 Task: Create a due date automation when advanced on, 2 days after a card is due add dates not starting next month at 11:00 AM.
Action: Mouse moved to (1110, 95)
Screenshot: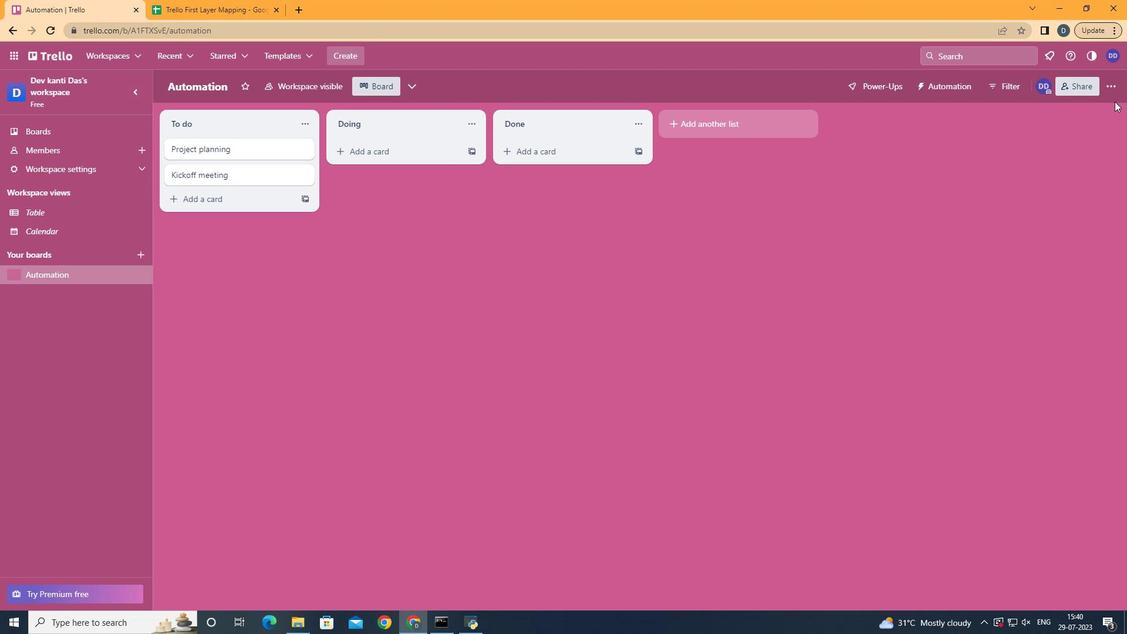 
Action: Mouse pressed left at (1110, 95)
Screenshot: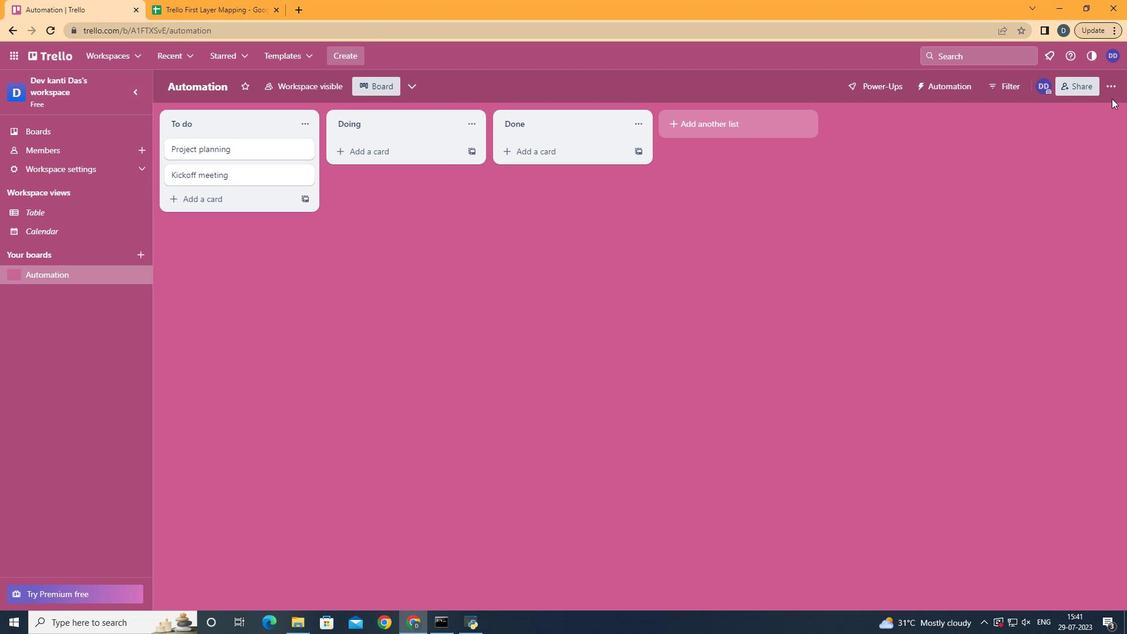 
Action: Mouse moved to (1110, 90)
Screenshot: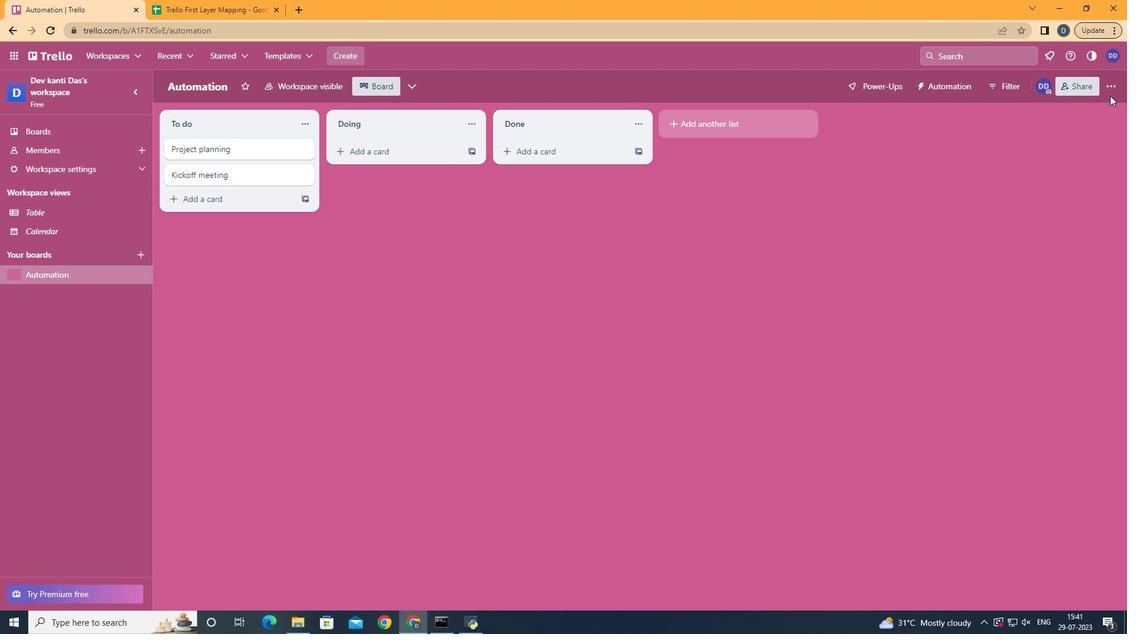 
Action: Mouse pressed left at (1110, 90)
Screenshot: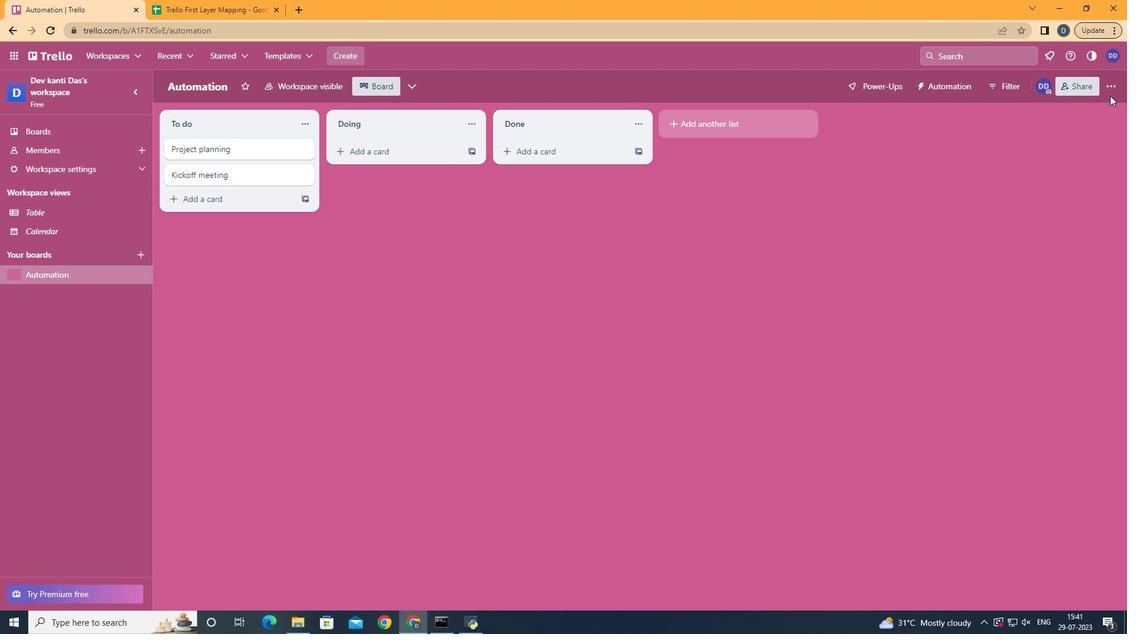 
Action: Mouse moved to (1013, 247)
Screenshot: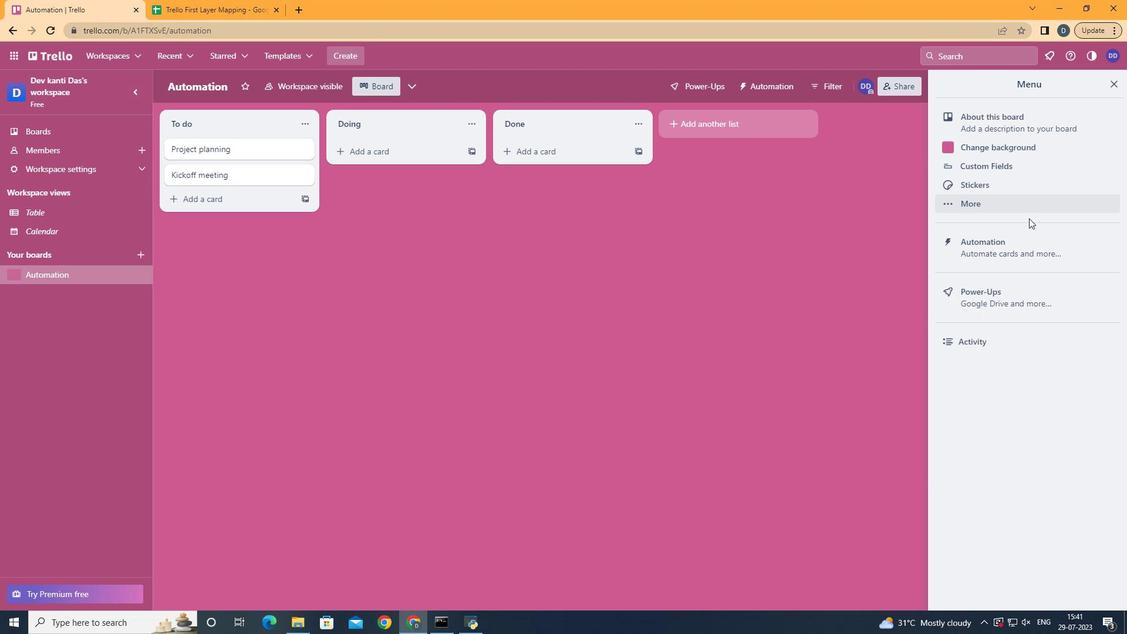 
Action: Mouse pressed left at (1013, 247)
Screenshot: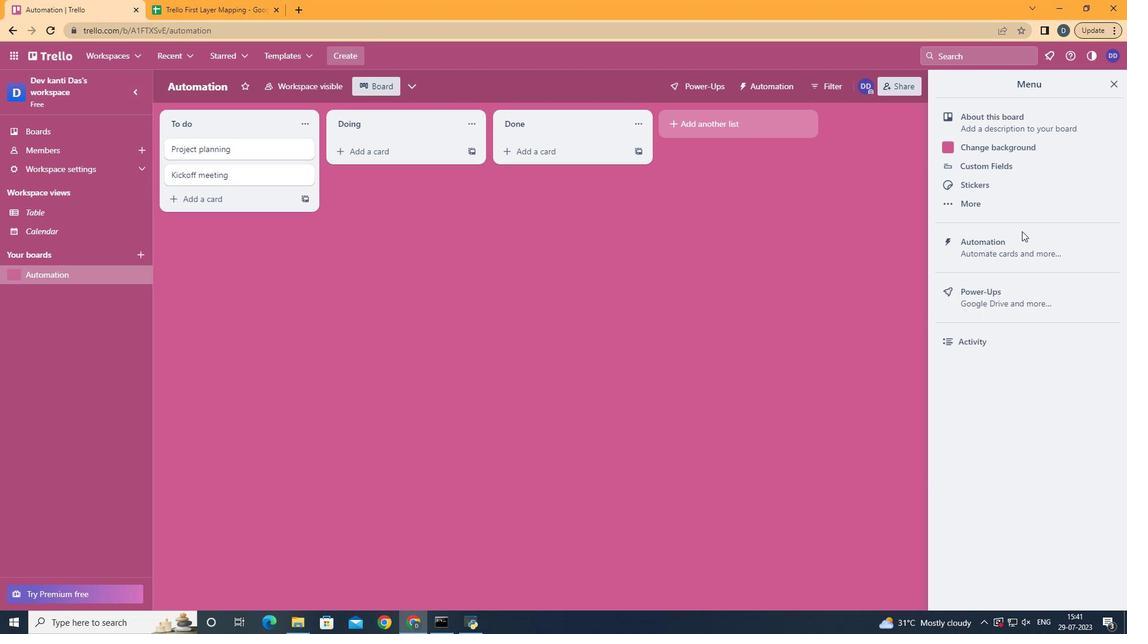 
Action: Mouse moved to (244, 231)
Screenshot: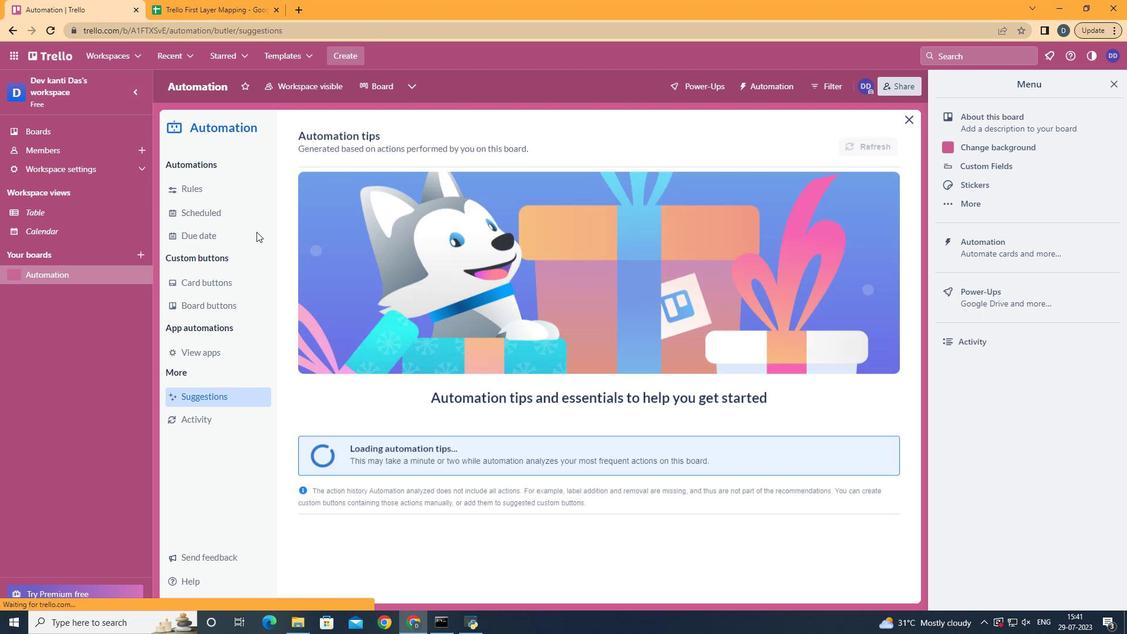 
Action: Mouse pressed left at (244, 231)
Screenshot: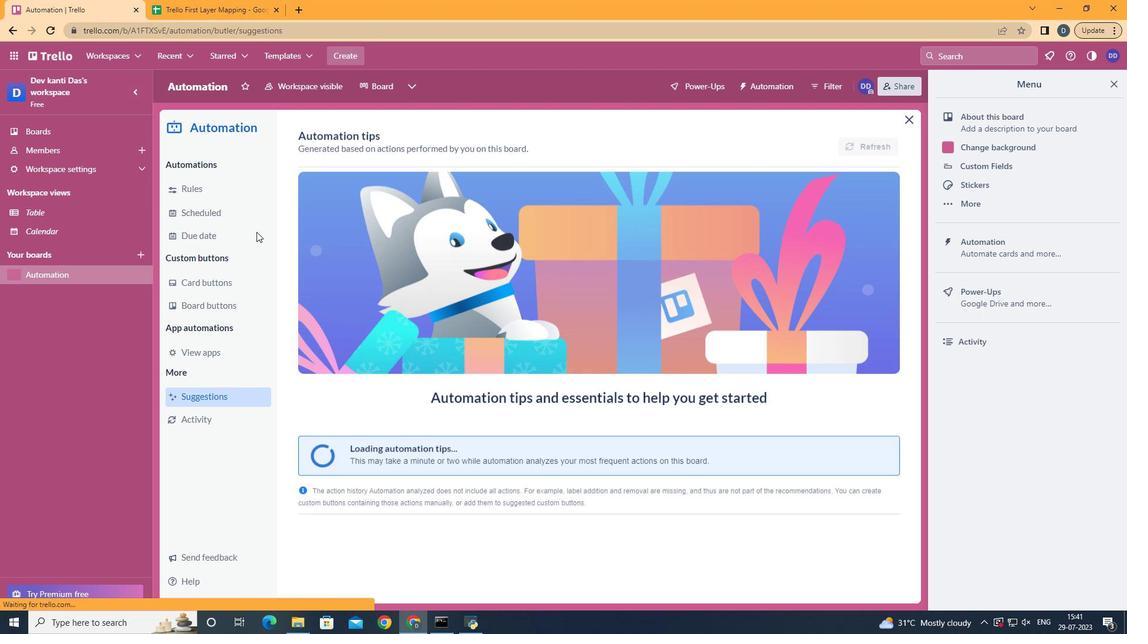 
Action: Mouse moved to (832, 140)
Screenshot: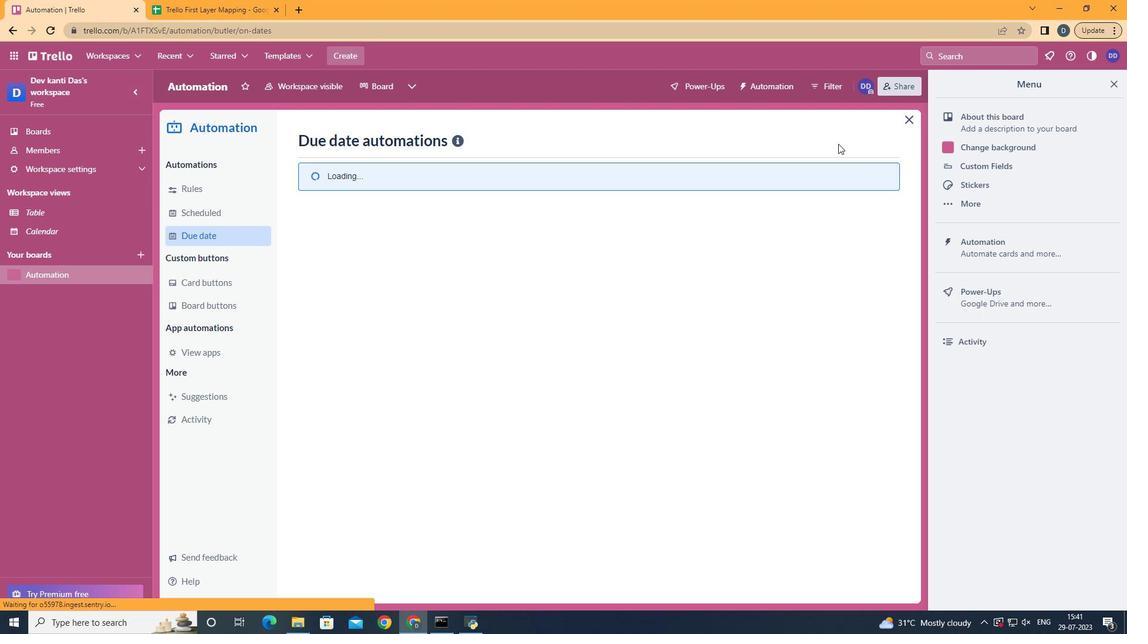
Action: Mouse pressed left at (832, 140)
Screenshot: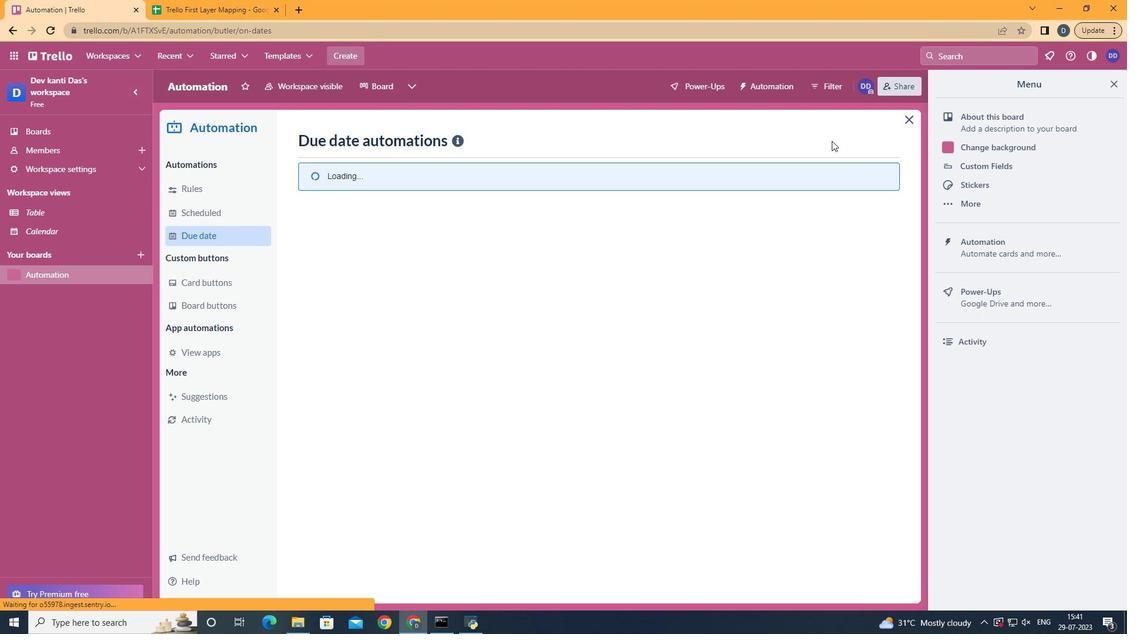 
Action: Mouse pressed left at (832, 140)
Screenshot: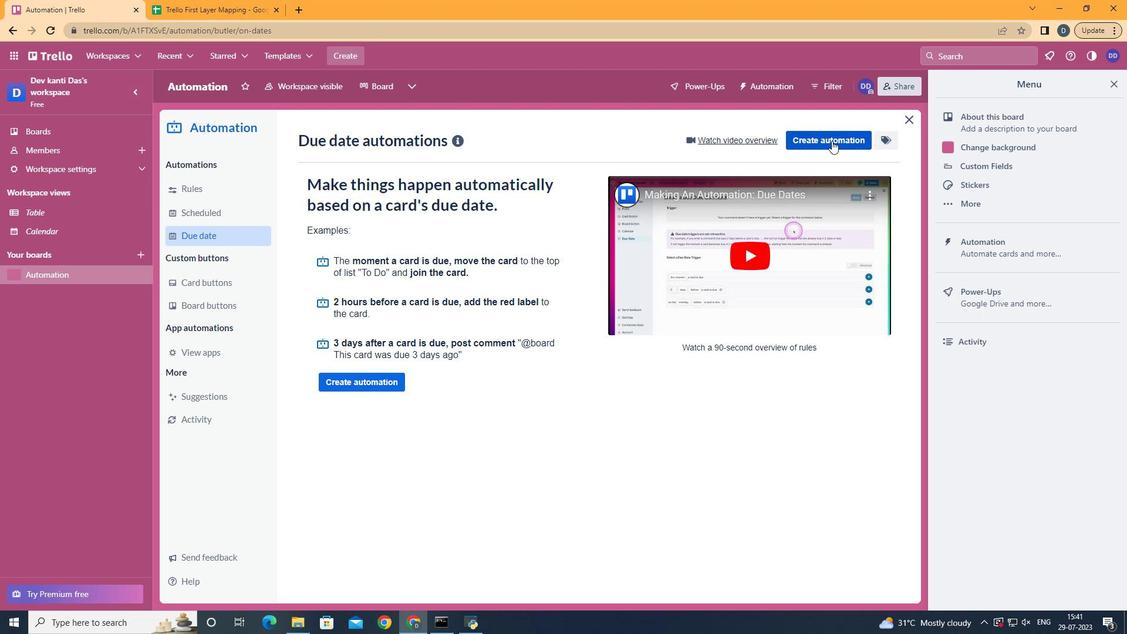 
Action: Mouse moved to (500, 240)
Screenshot: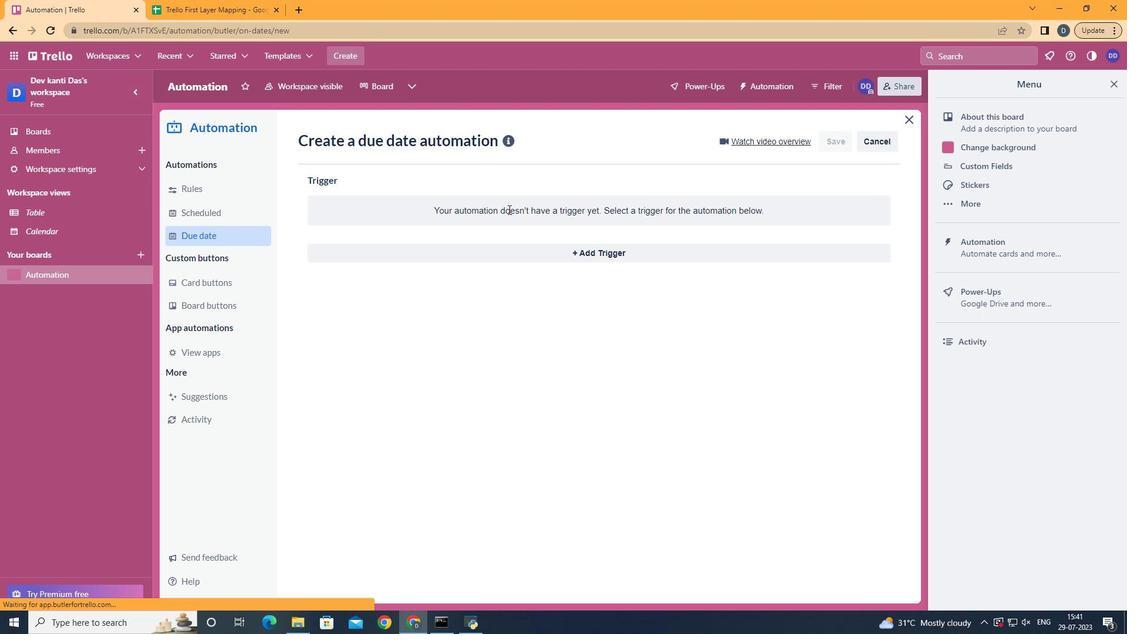 
Action: Mouse pressed left at (500, 240)
Screenshot: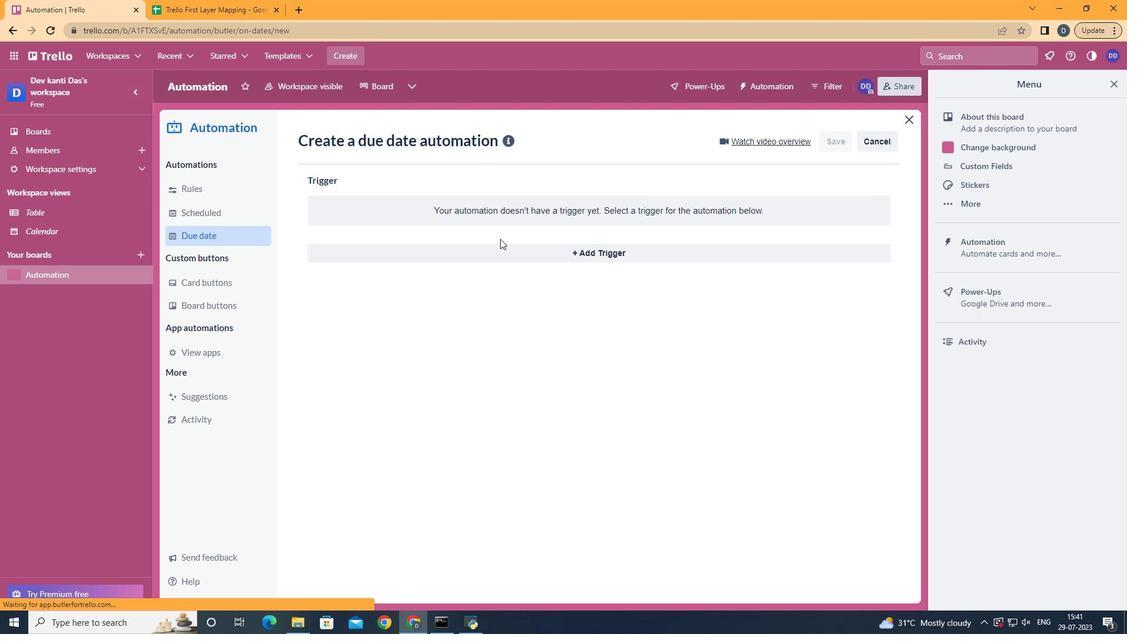 
Action: Mouse moved to (501, 249)
Screenshot: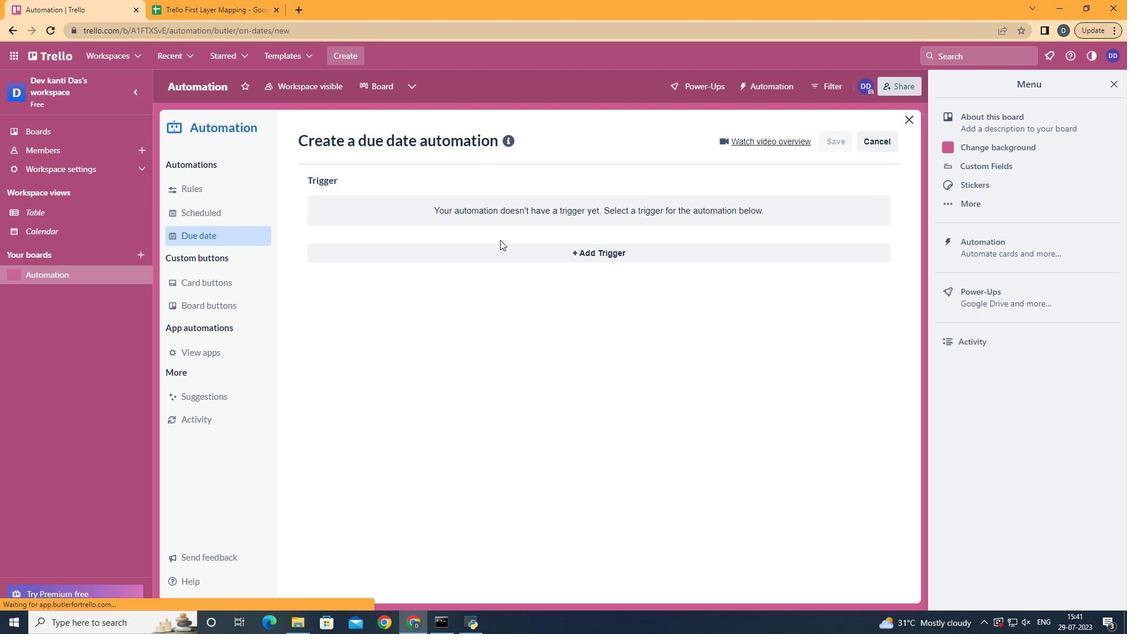 
Action: Mouse pressed left at (501, 249)
Screenshot: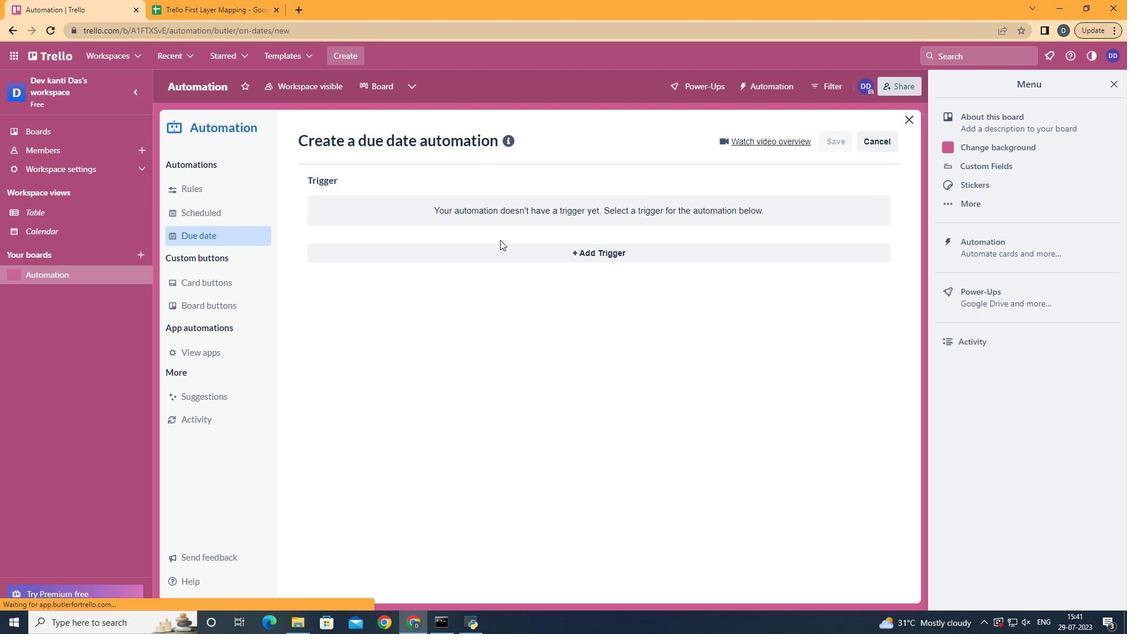 
Action: Mouse moved to (415, 472)
Screenshot: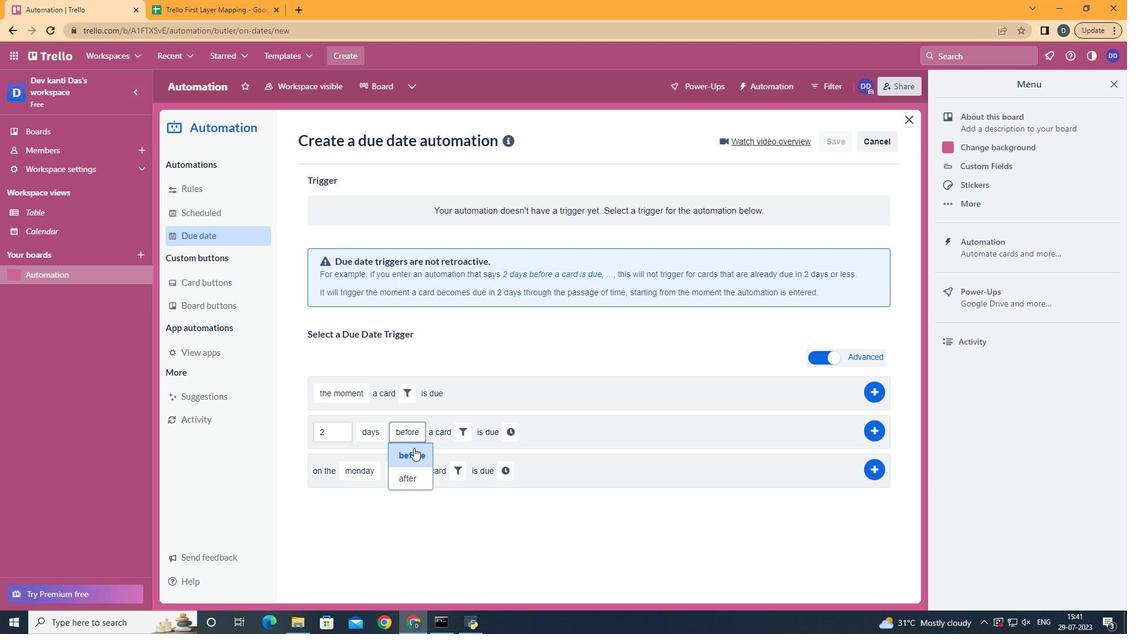 
Action: Mouse pressed left at (415, 472)
Screenshot: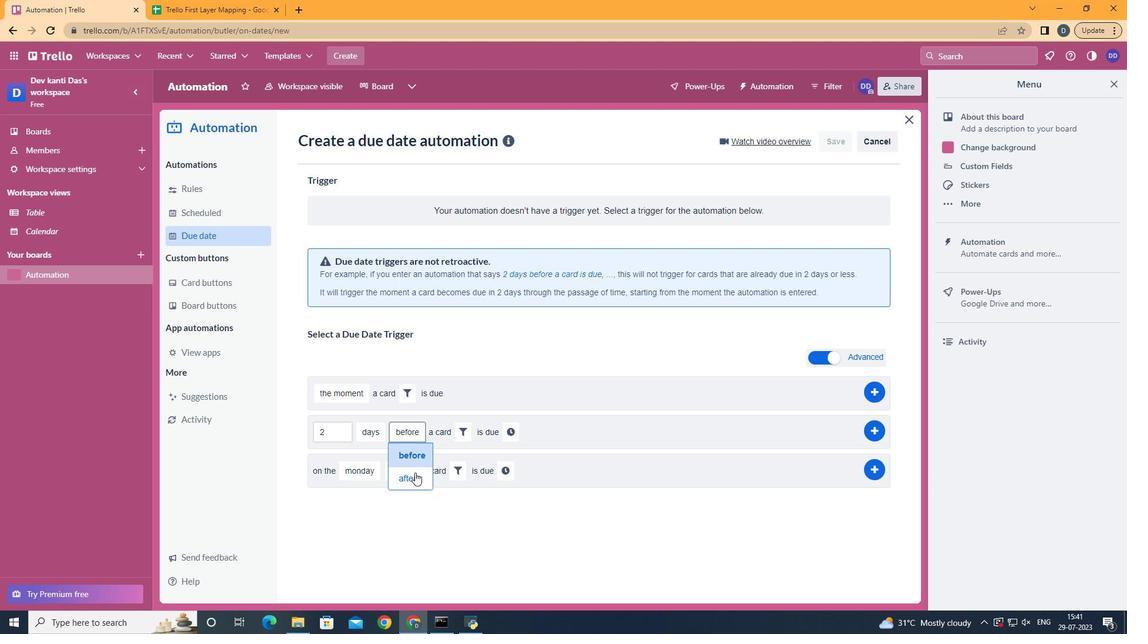 
Action: Mouse moved to (459, 438)
Screenshot: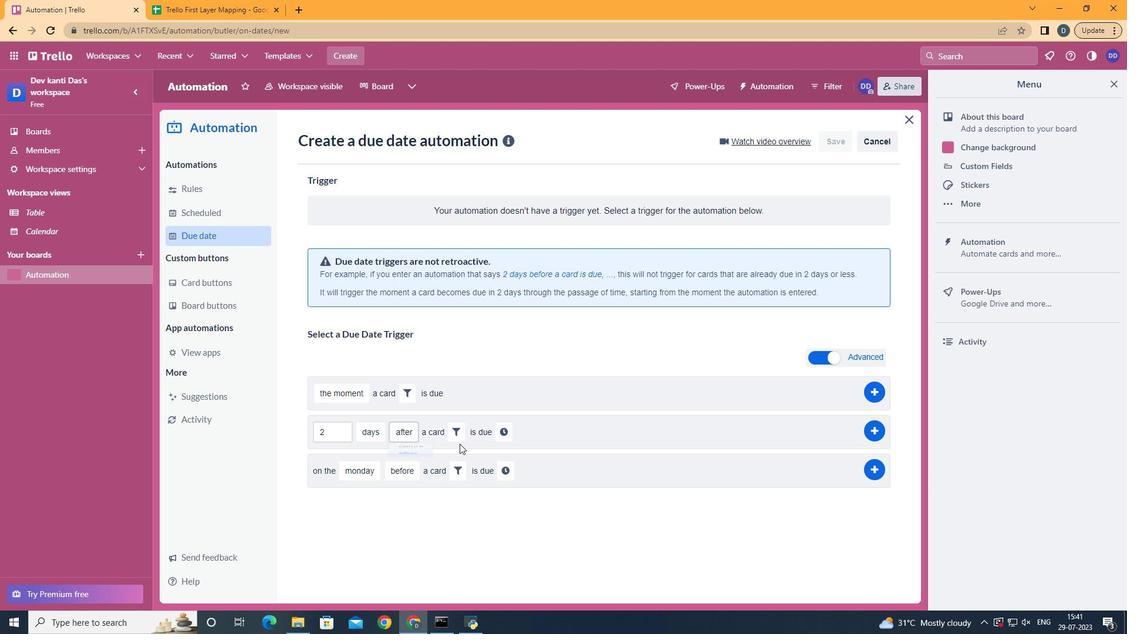 
Action: Mouse pressed left at (459, 438)
Screenshot: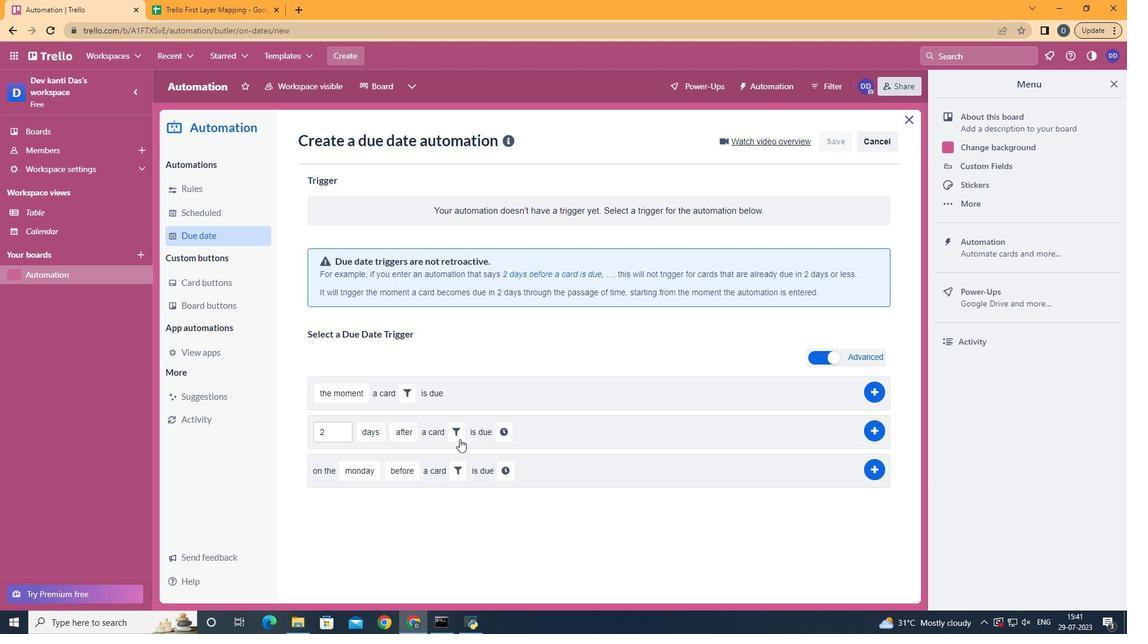 
Action: Mouse moved to (516, 472)
Screenshot: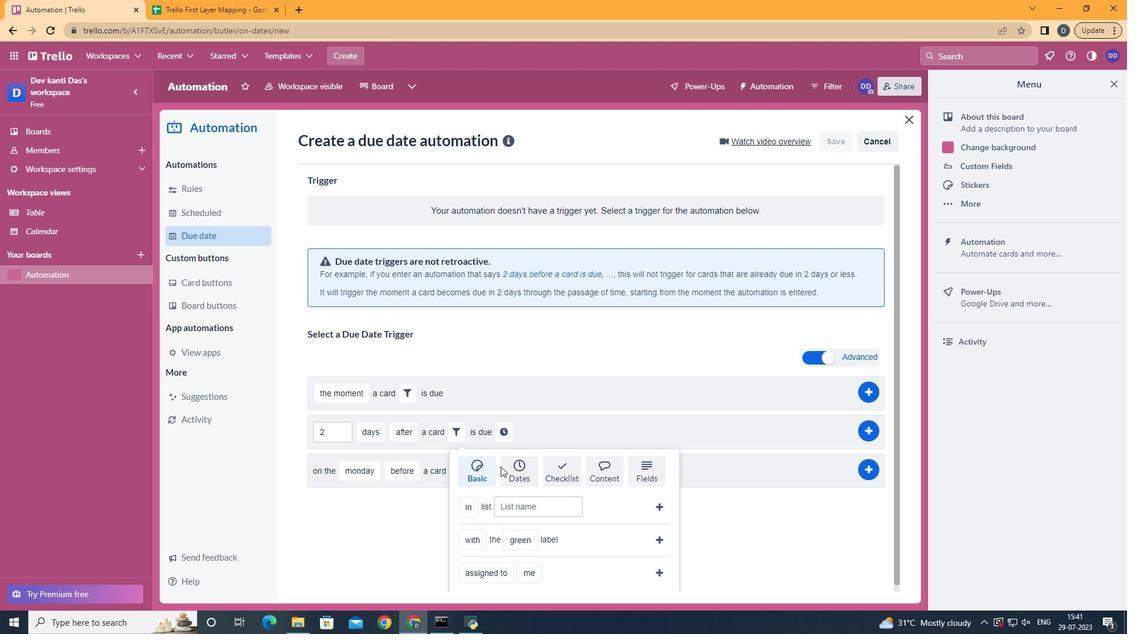 
Action: Mouse pressed left at (516, 472)
Screenshot: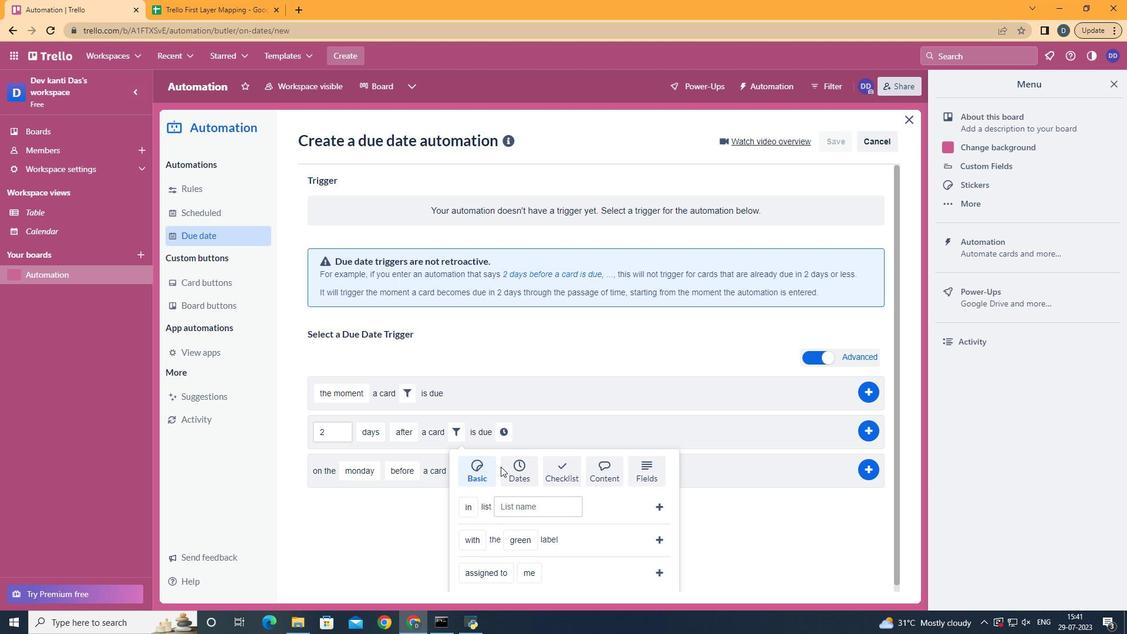 
Action: Mouse scrolled (516, 472) with delta (0, 0)
Screenshot: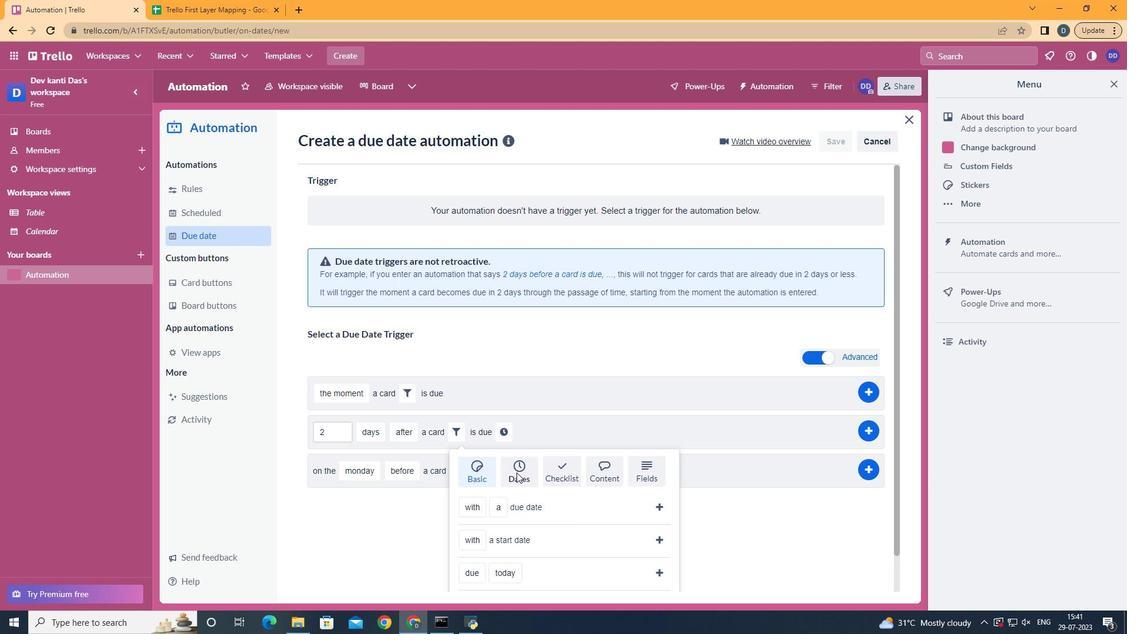 
Action: Mouse scrolled (516, 472) with delta (0, 0)
Screenshot: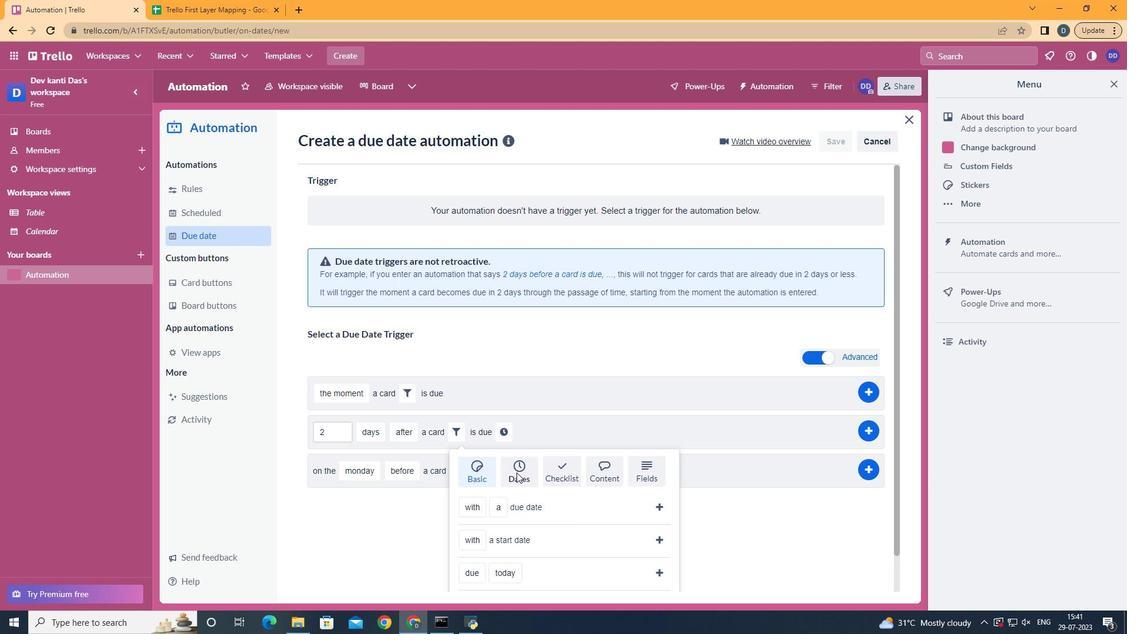 
Action: Mouse scrolled (516, 472) with delta (0, 0)
Screenshot: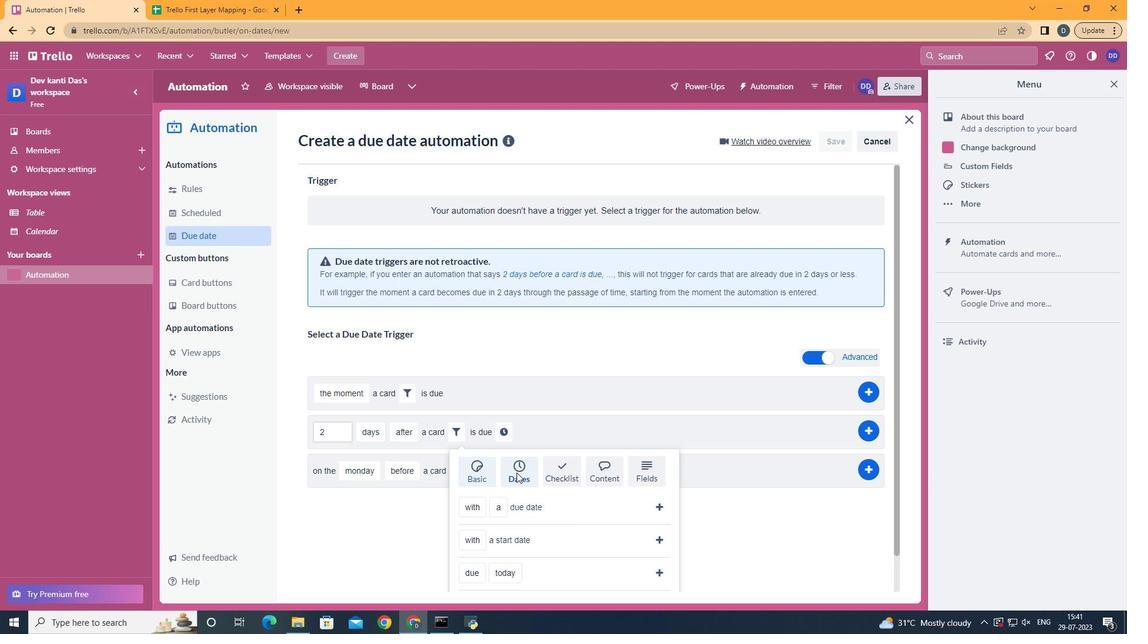 
Action: Mouse scrolled (516, 472) with delta (0, 0)
Screenshot: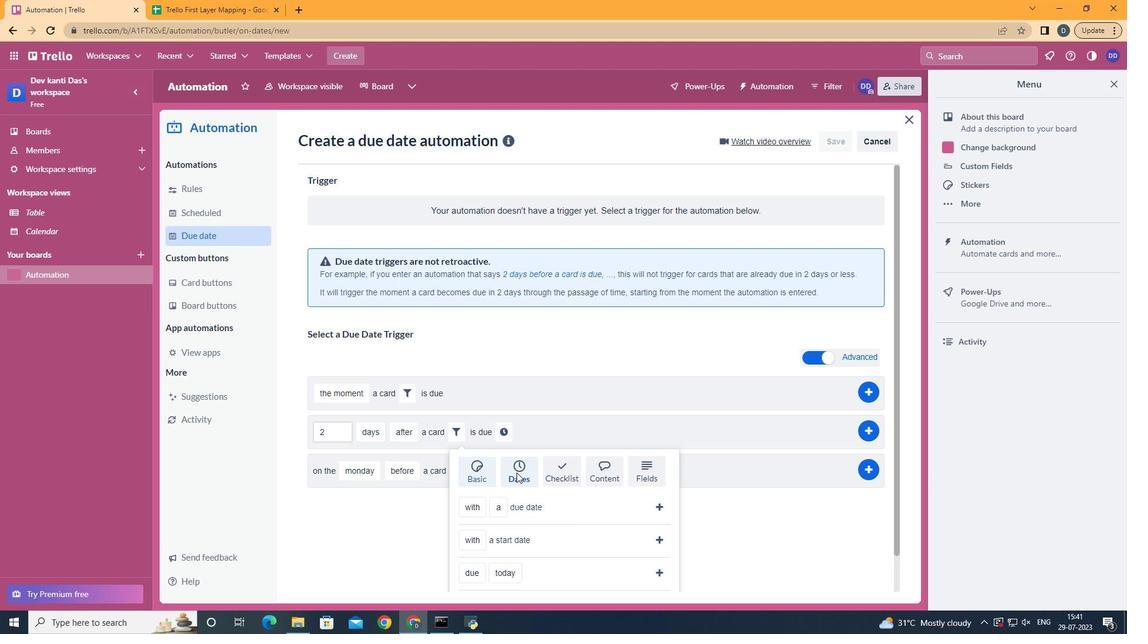 
Action: Mouse scrolled (516, 472) with delta (0, 0)
Screenshot: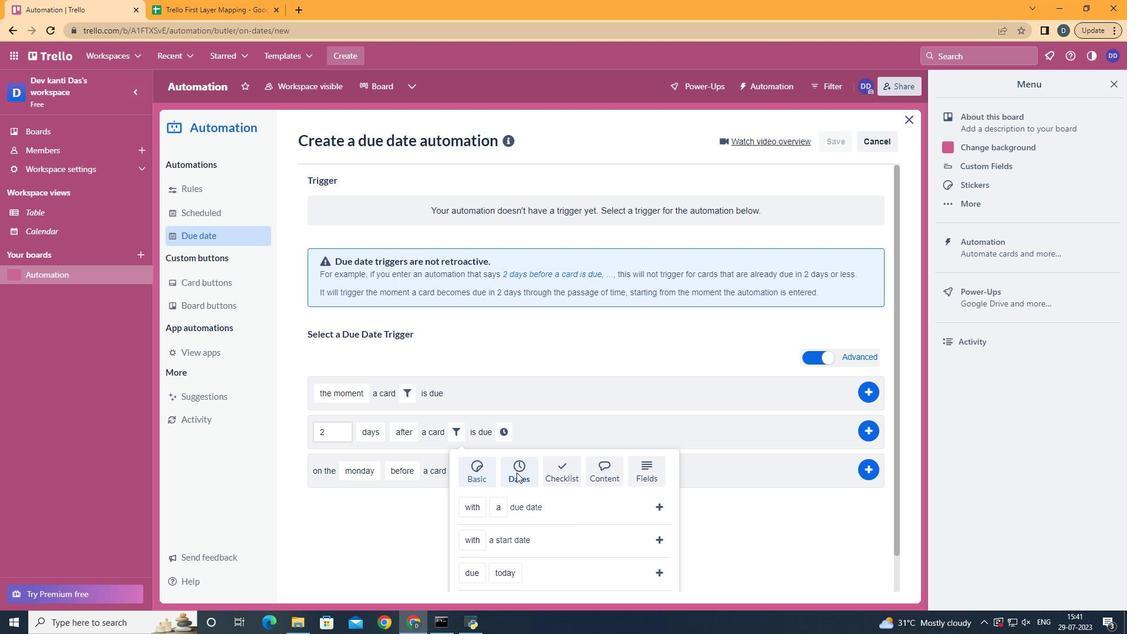 
Action: Mouse moved to (488, 512)
Screenshot: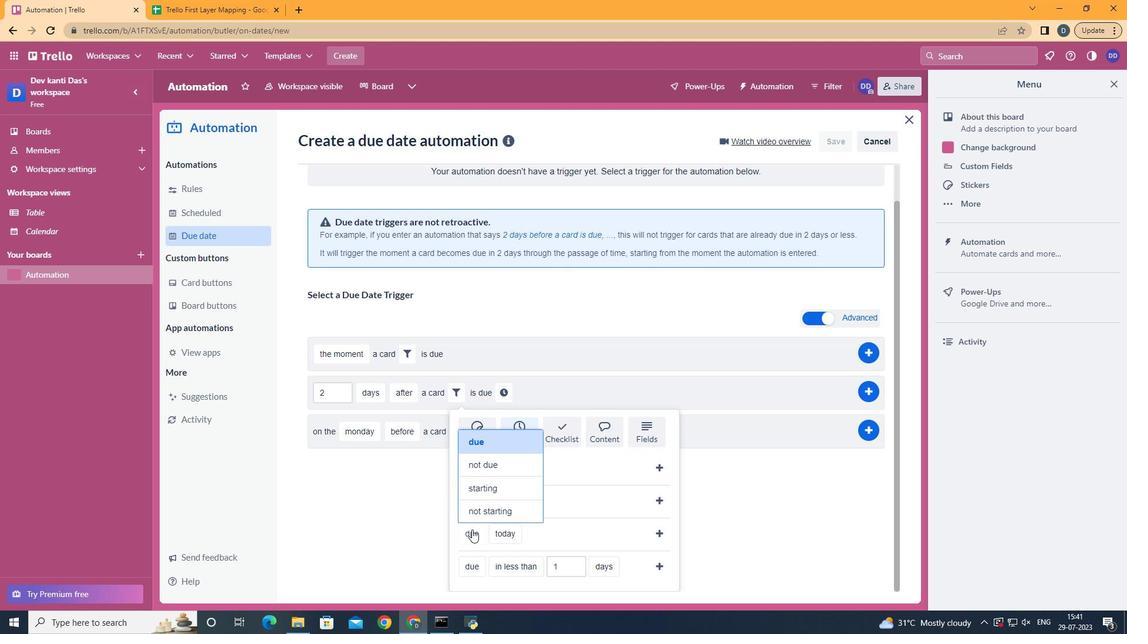
Action: Mouse pressed left at (488, 512)
Screenshot: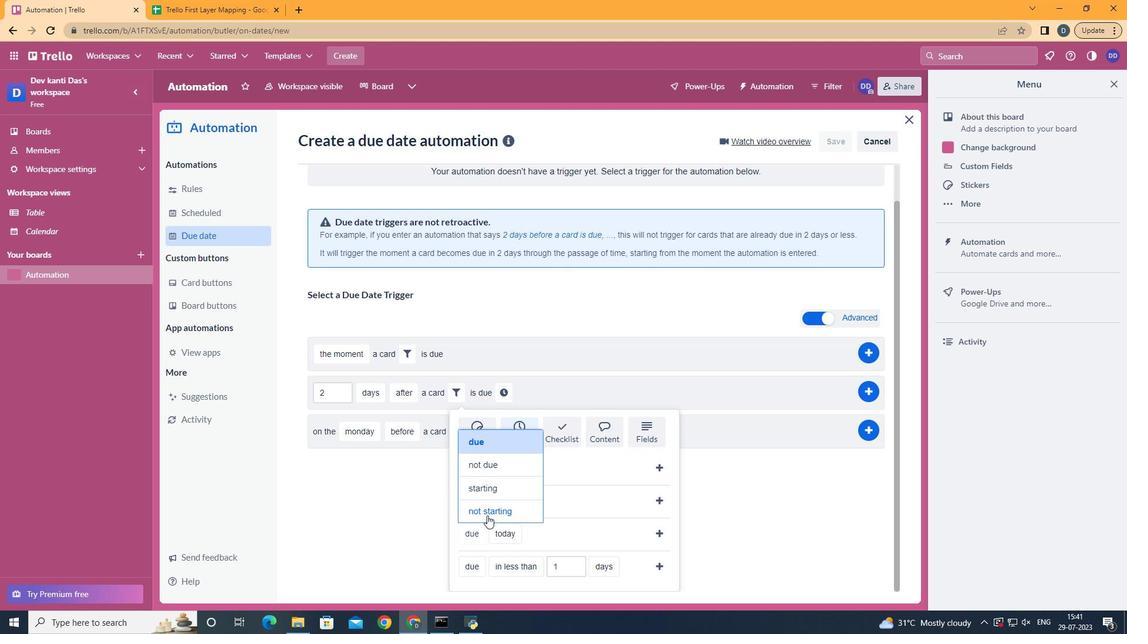 
Action: Mouse moved to (545, 516)
Screenshot: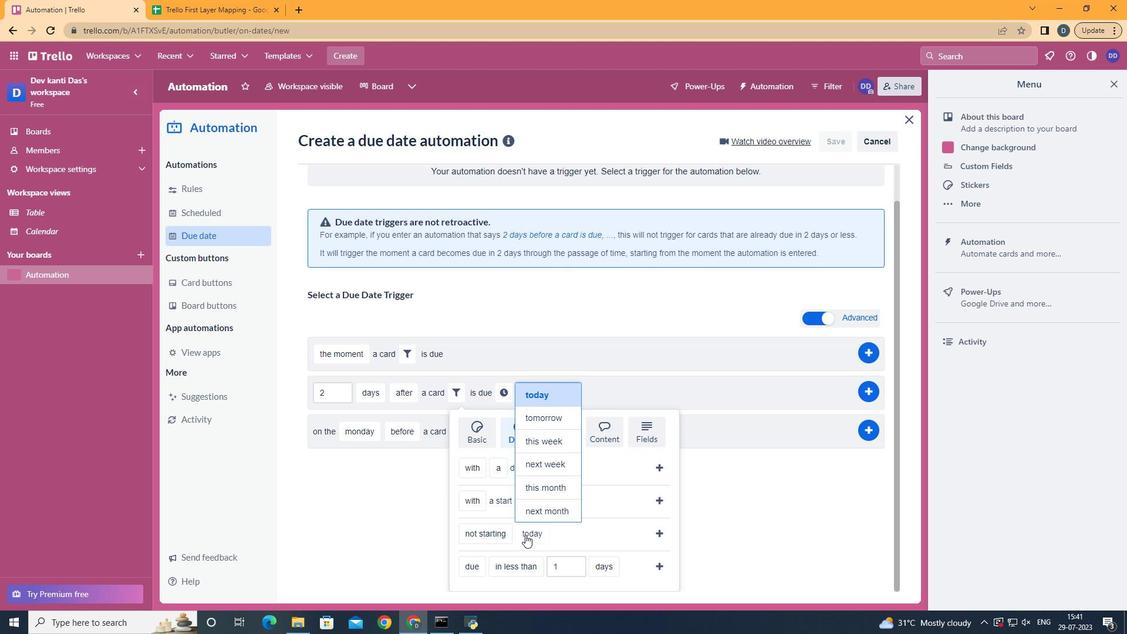 
Action: Mouse pressed left at (545, 516)
Screenshot: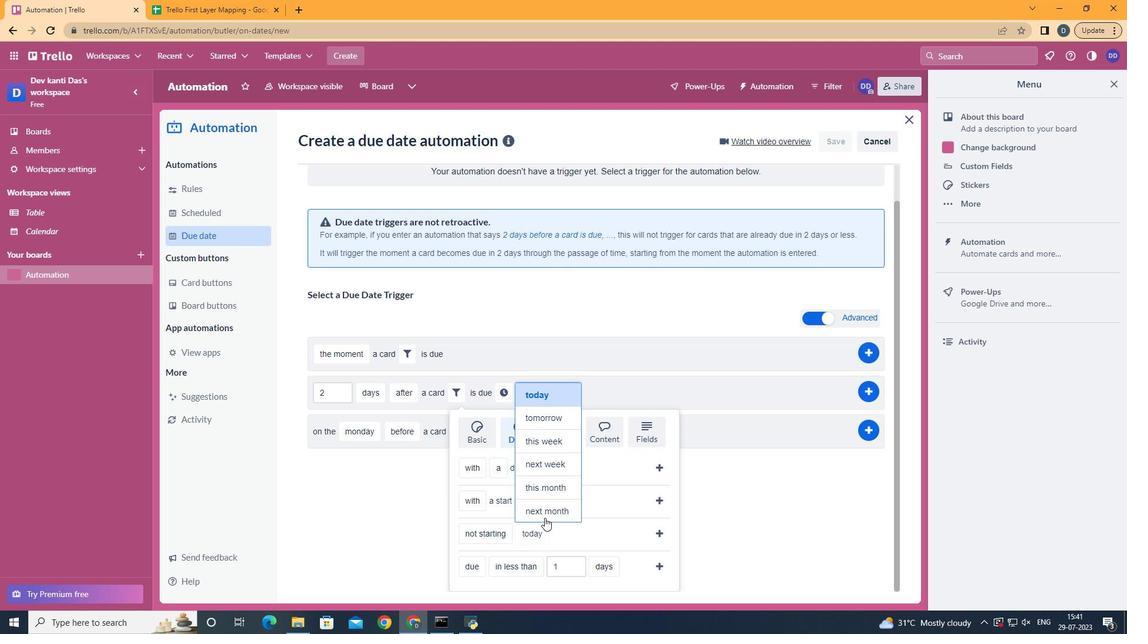 
Action: Mouse moved to (661, 535)
Screenshot: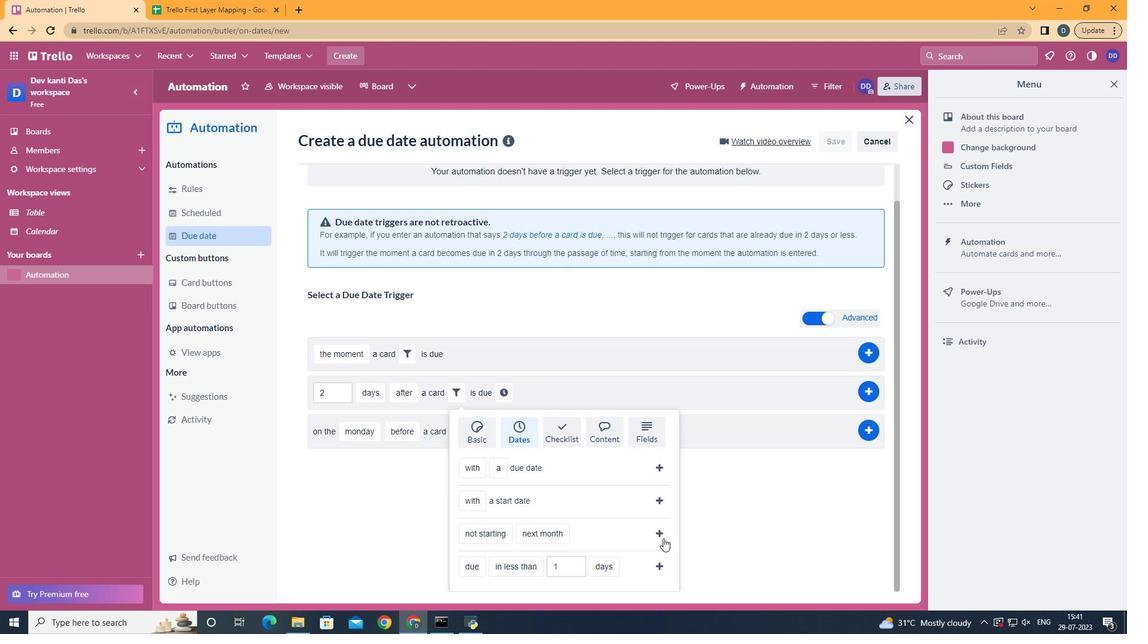 
Action: Mouse pressed left at (661, 535)
Screenshot: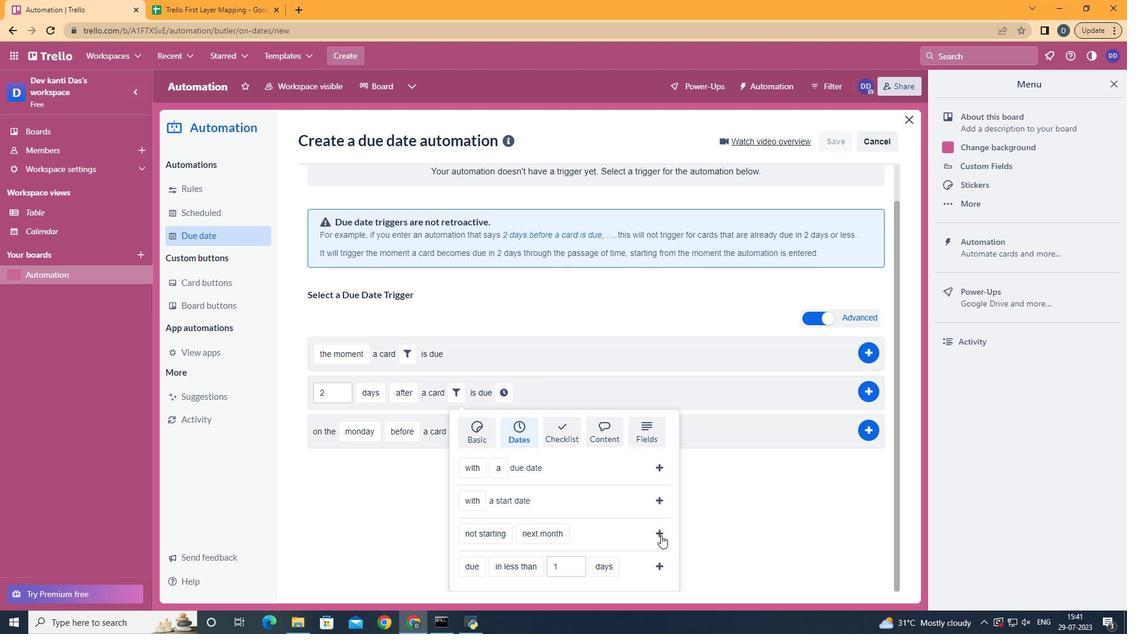 
Action: Mouse moved to (616, 434)
Screenshot: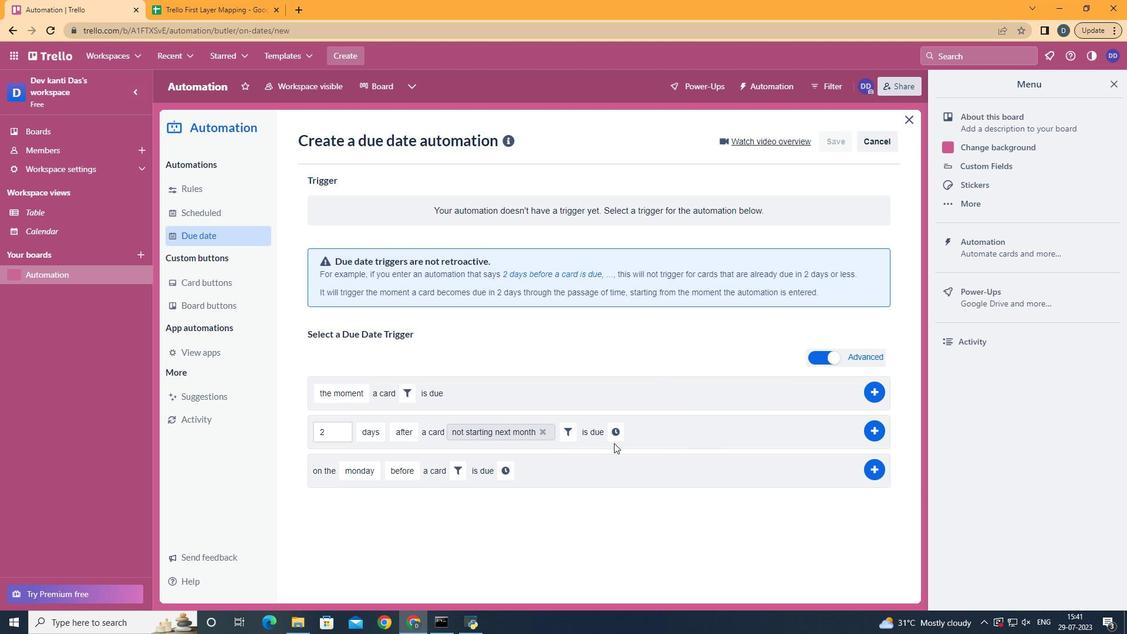 
Action: Mouse pressed left at (616, 434)
Screenshot: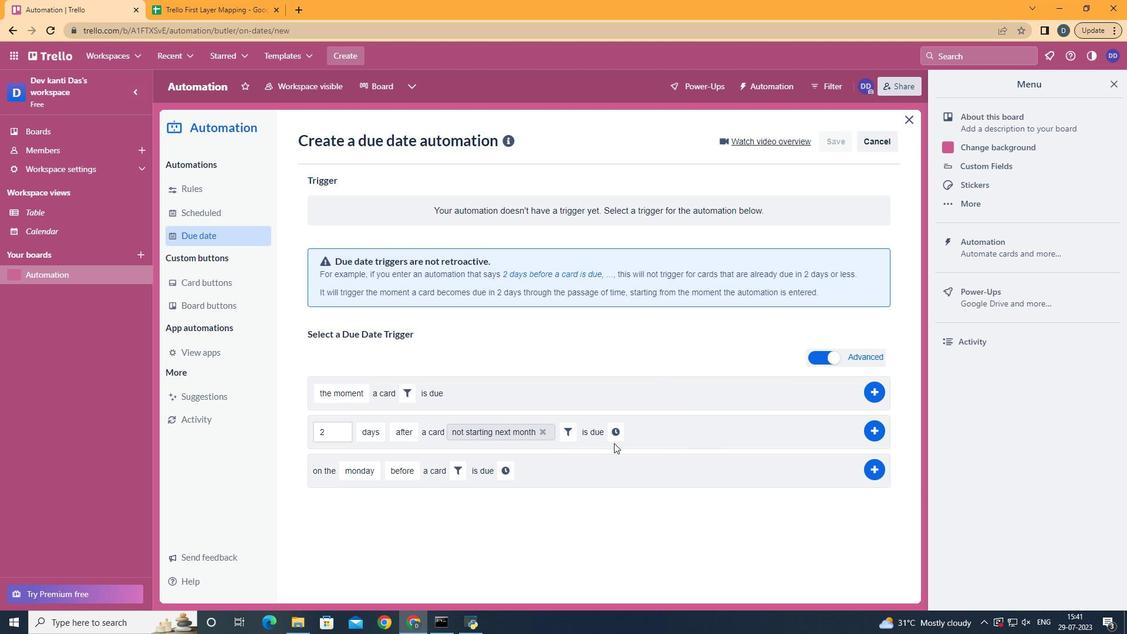
Action: Mouse moved to (646, 428)
Screenshot: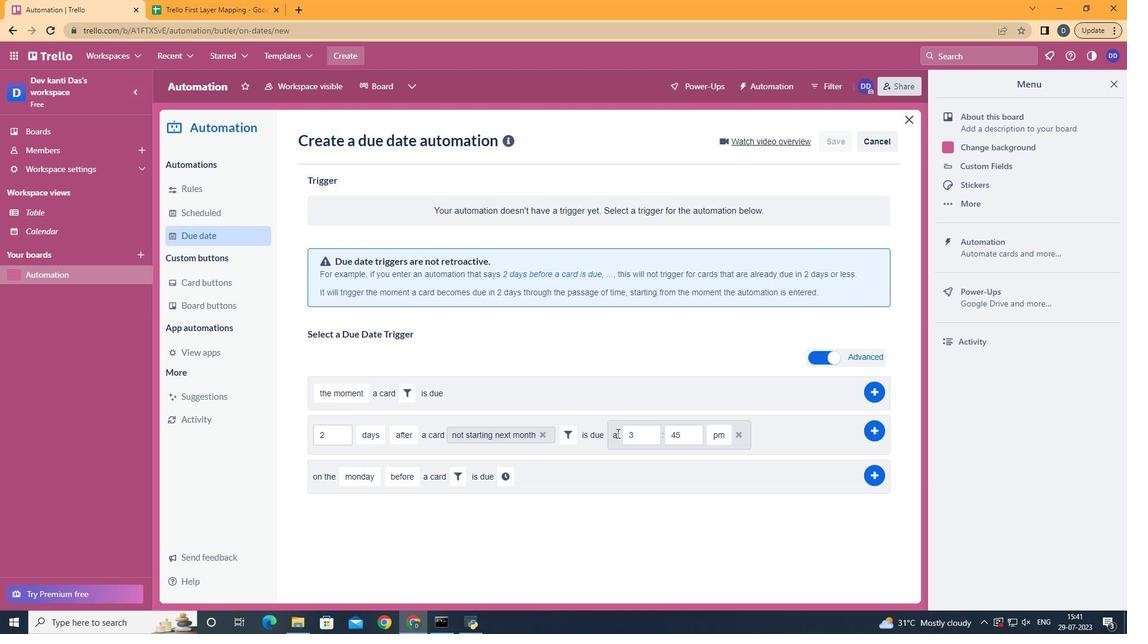 
Action: Mouse pressed left at (646, 428)
Screenshot: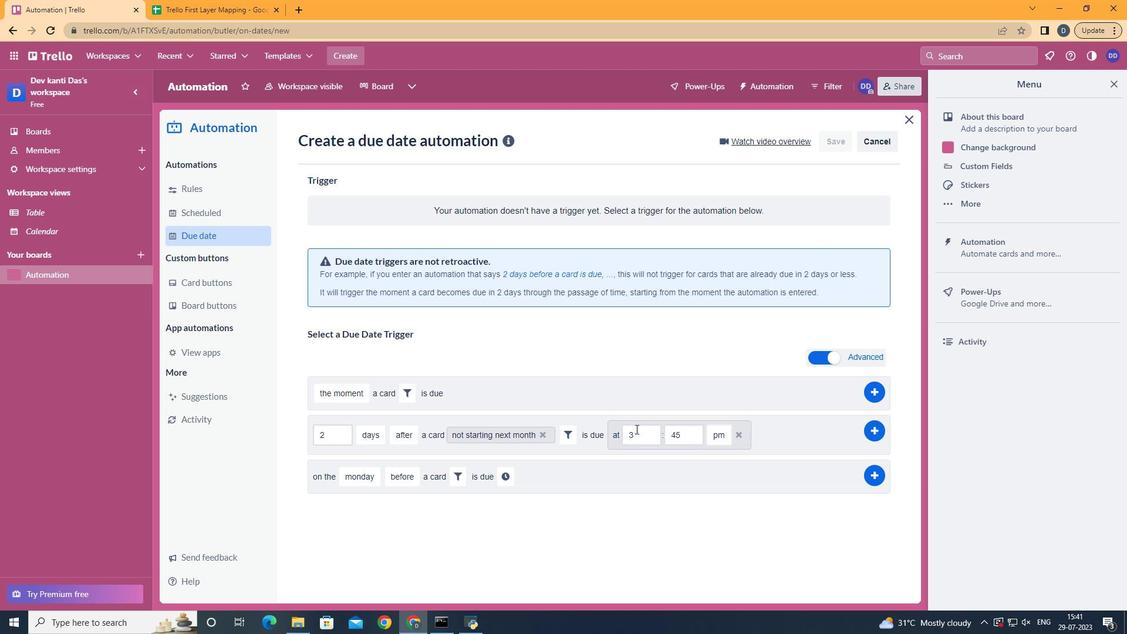 
Action: Key pressed <Key.backspace>11
Screenshot: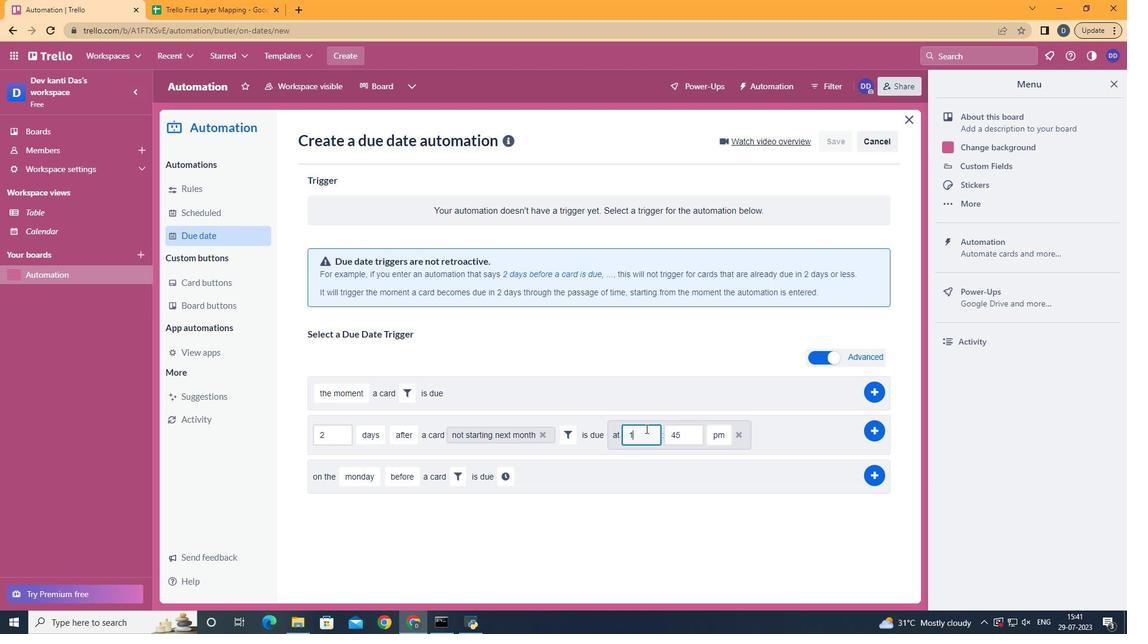 
Action: Mouse moved to (681, 431)
Screenshot: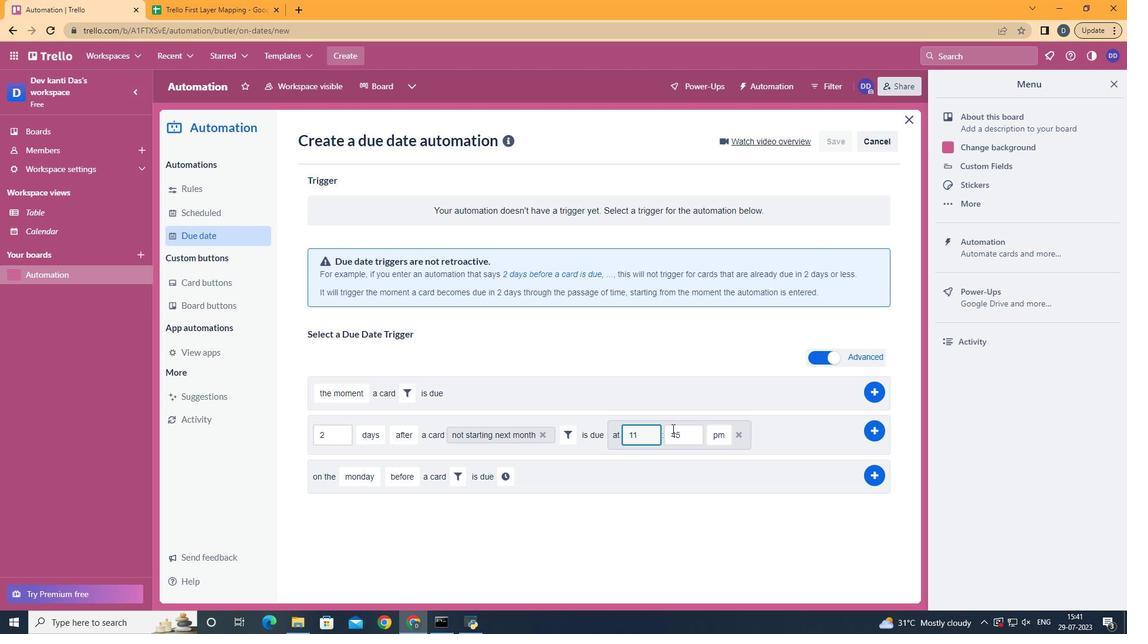 
Action: Mouse pressed left at (681, 431)
Screenshot: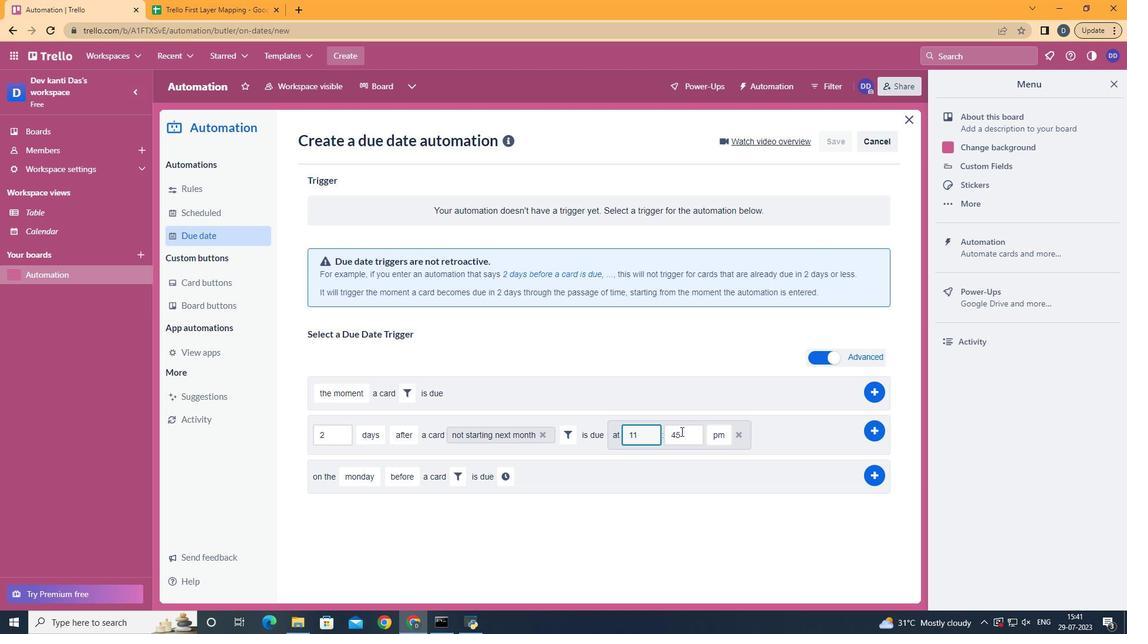 
Action: Key pressed <Key.backspace><Key.backspace>00
Screenshot: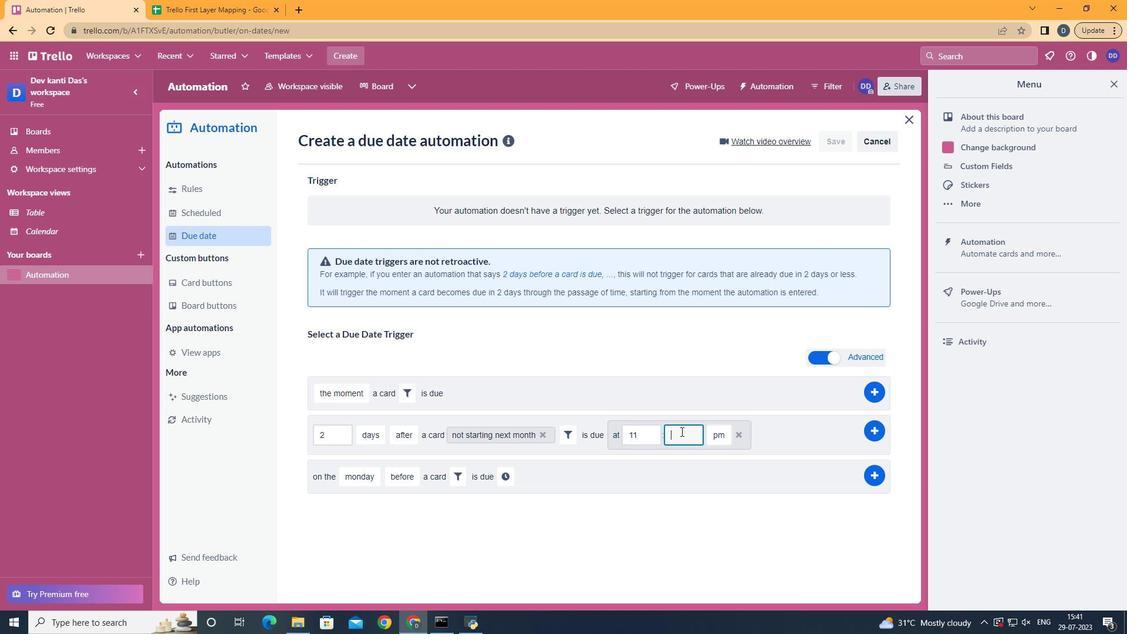 
Action: Mouse moved to (717, 453)
Screenshot: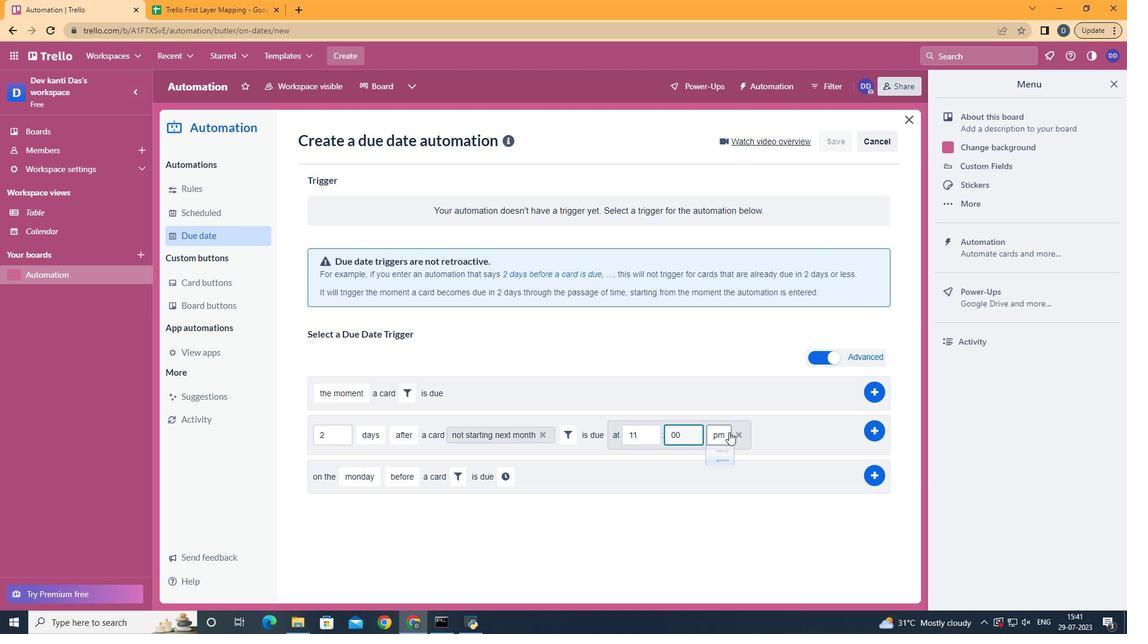 
Action: Mouse pressed left at (717, 453)
Screenshot: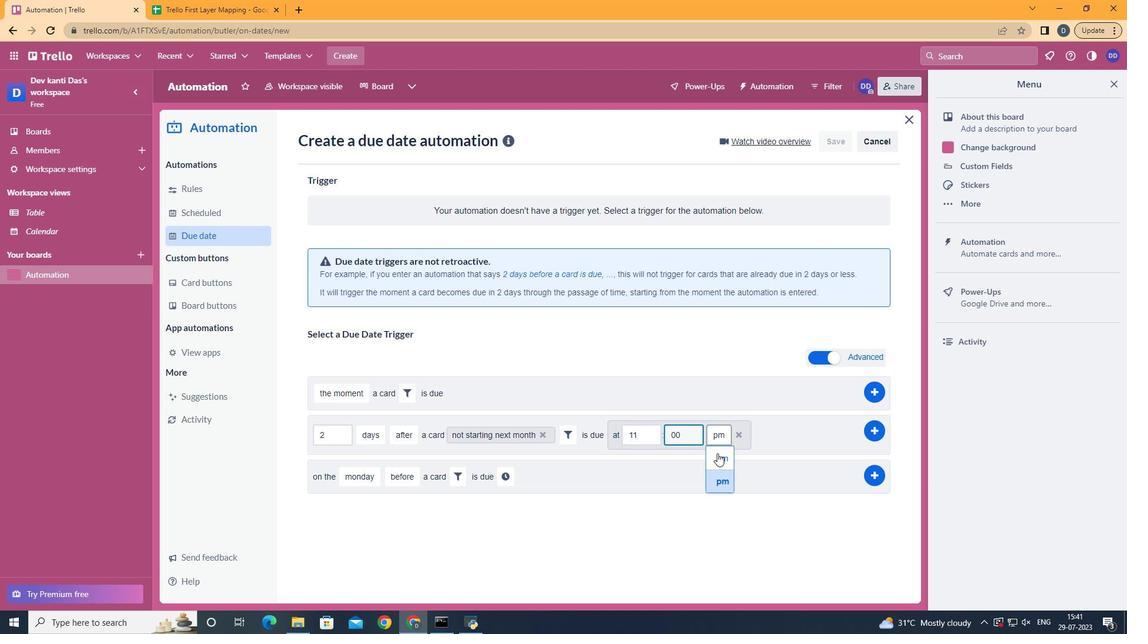 
